 Task: Look for properties with 6 bedrooms.
Action: Mouse moved to (804, 117)
Screenshot: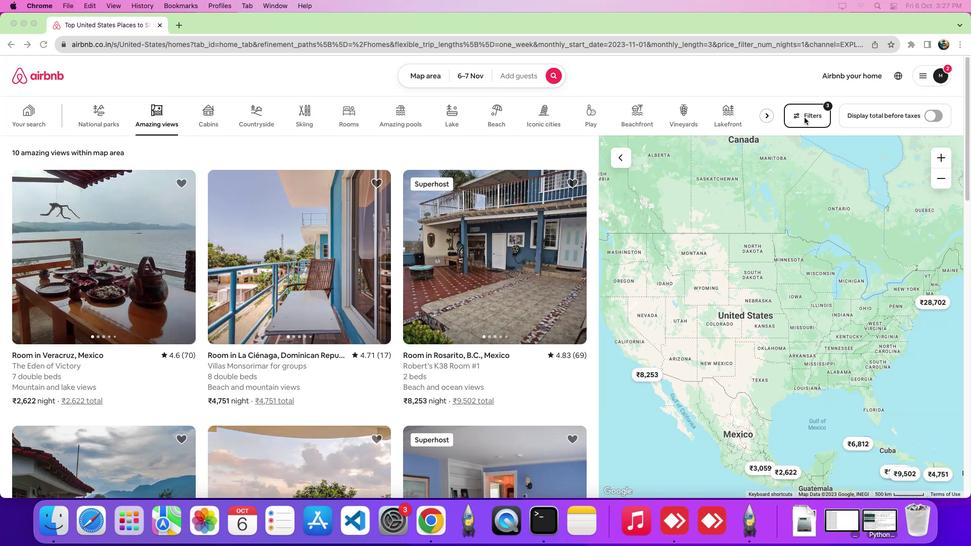 
Action: Mouse pressed left at (804, 117)
Screenshot: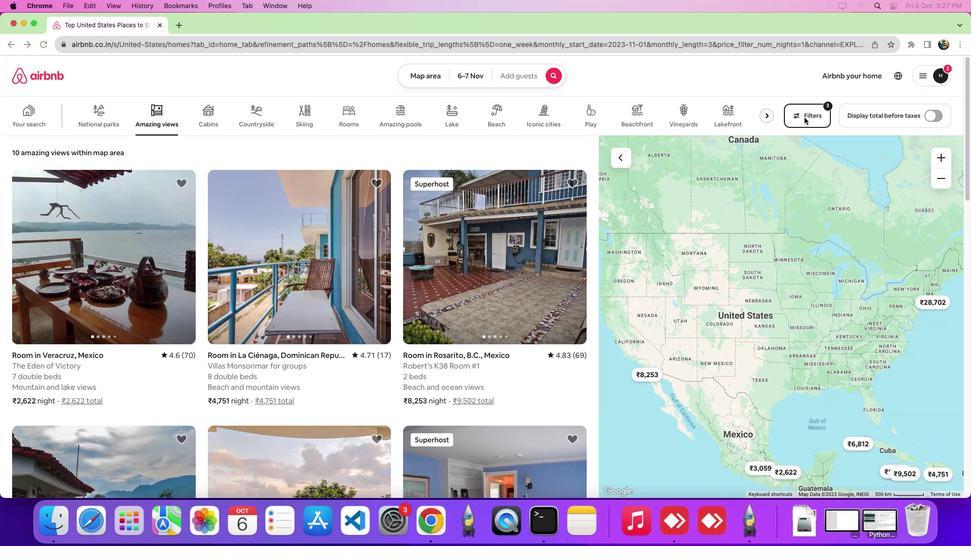 
Action: Mouse pressed left at (804, 117)
Screenshot: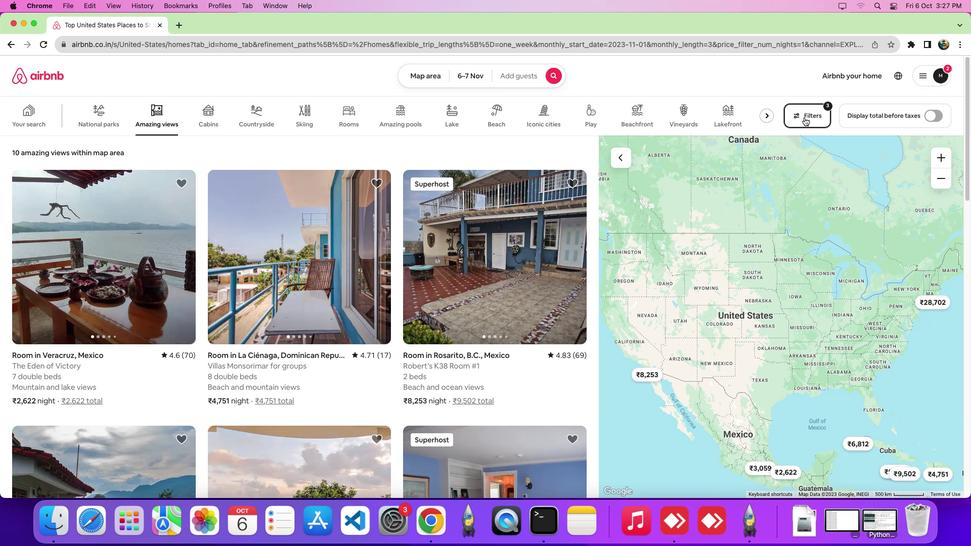 
Action: Mouse moved to (514, 188)
Screenshot: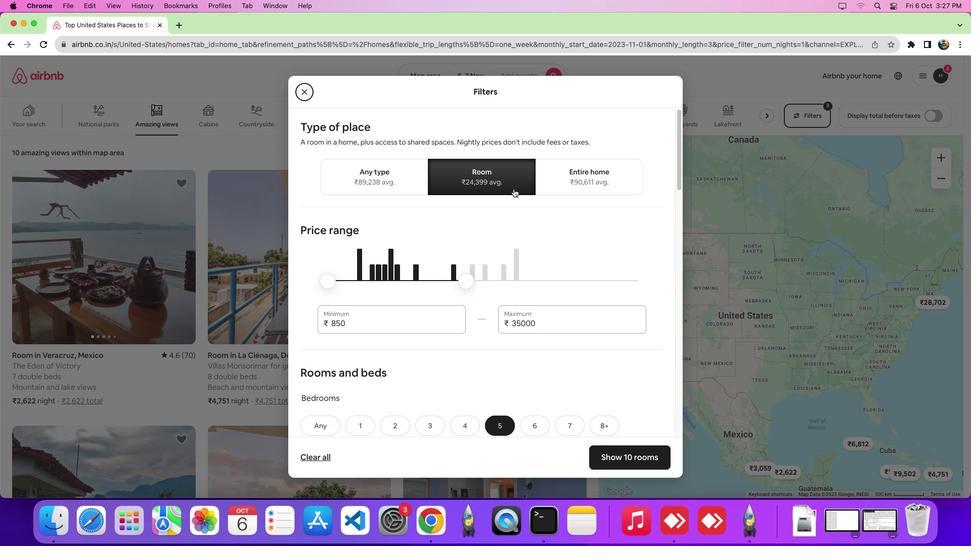 
Action: Mouse pressed left at (514, 188)
Screenshot: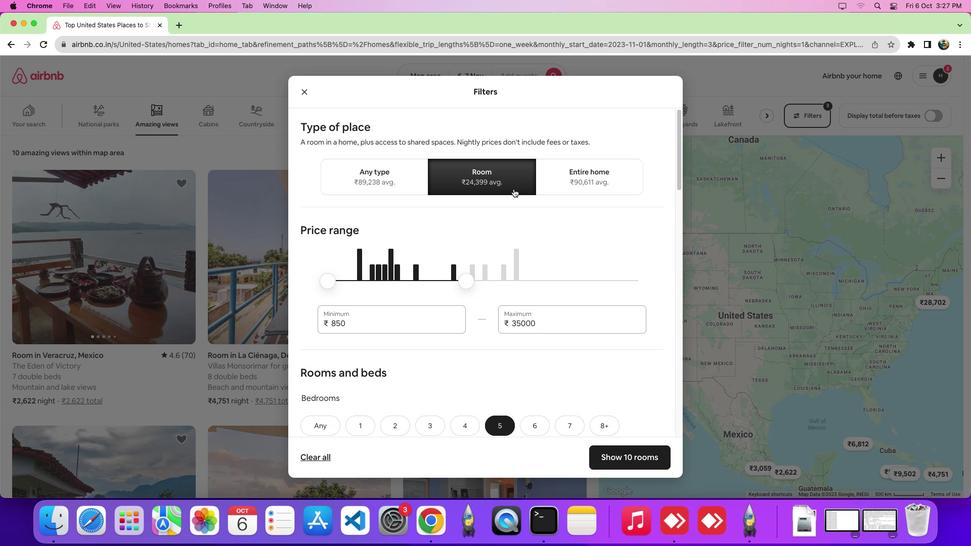
Action: Mouse moved to (530, 232)
Screenshot: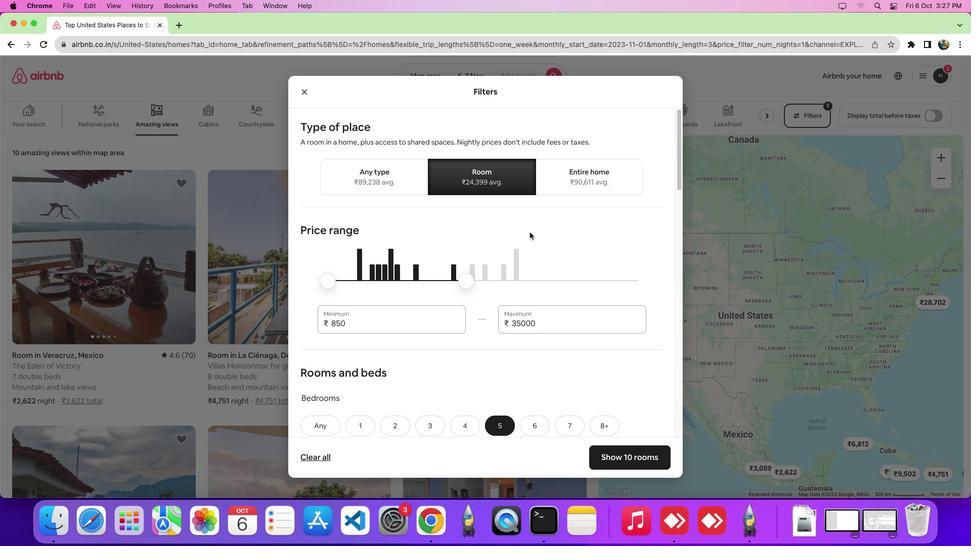 
Action: Mouse scrolled (530, 232) with delta (0, 0)
Screenshot: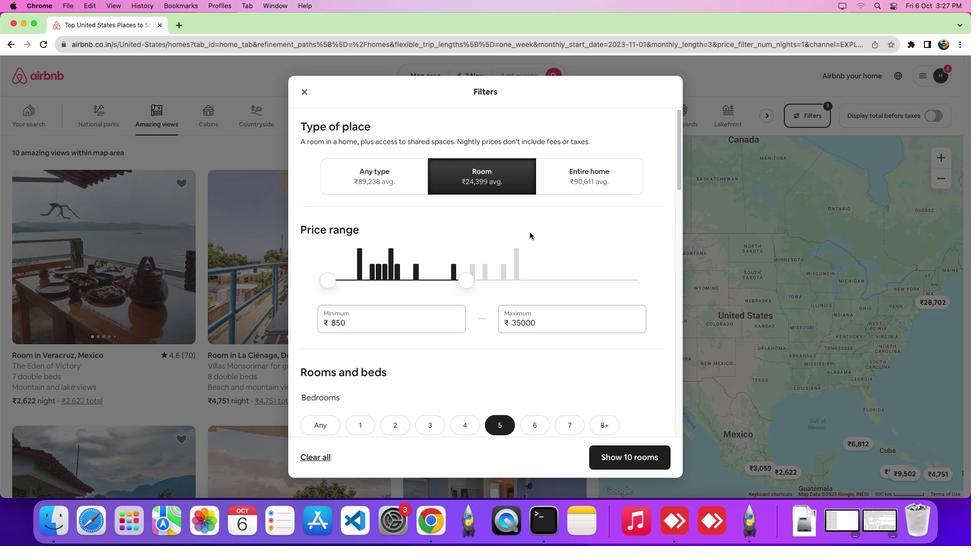 
Action: Mouse scrolled (530, 232) with delta (0, 0)
Screenshot: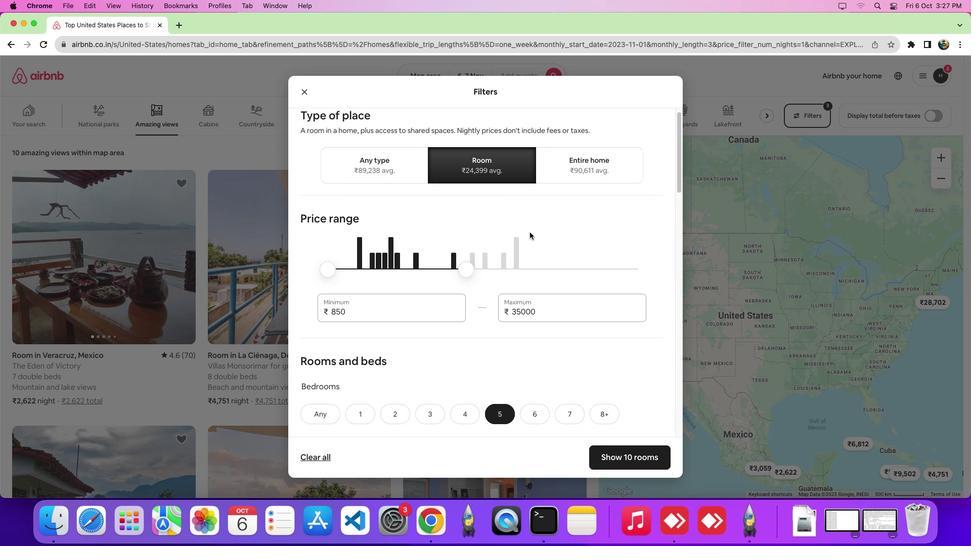 
Action: Mouse scrolled (530, 232) with delta (0, -1)
Screenshot: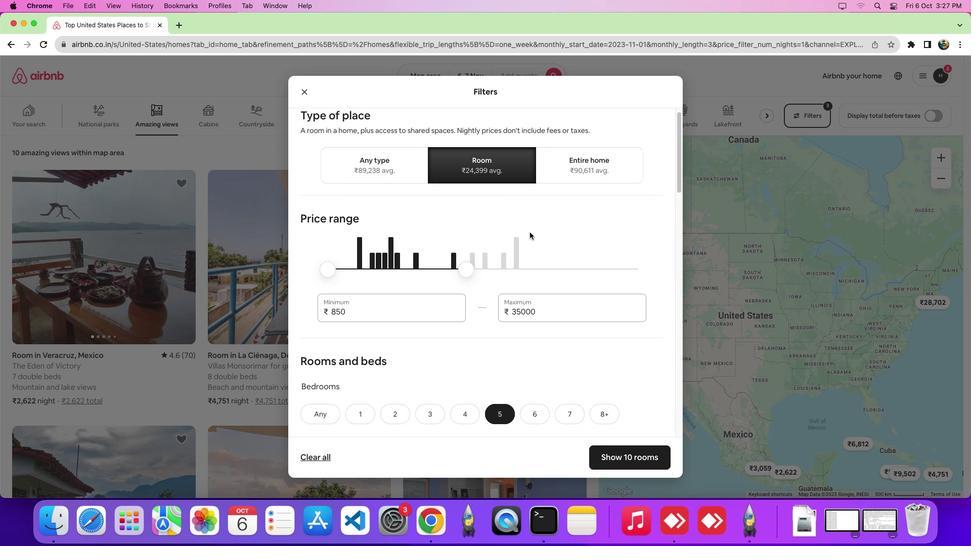 
Action: Mouse scrolled (530, 232) with delta (0, -2)
Screenshot: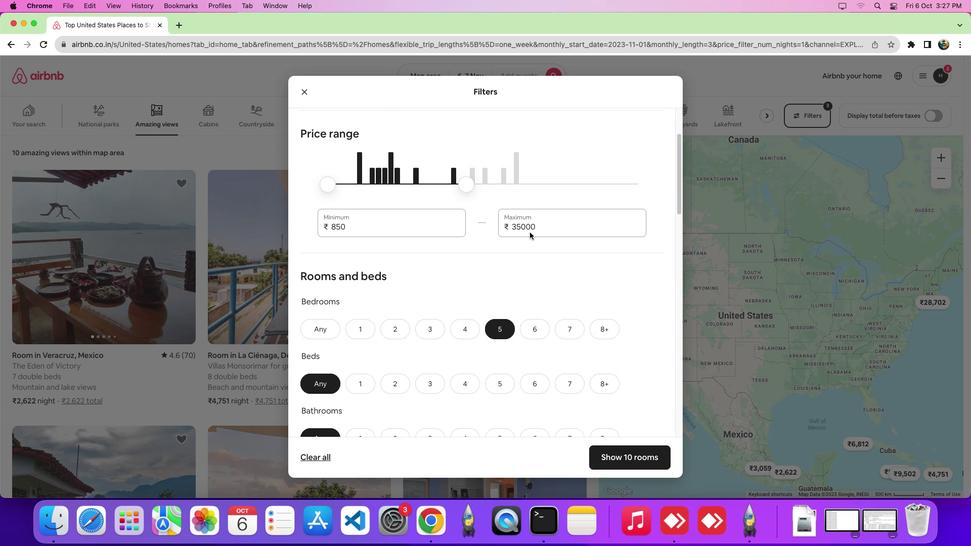 
Action: Mouse moved to (530, 232)
Screenshot: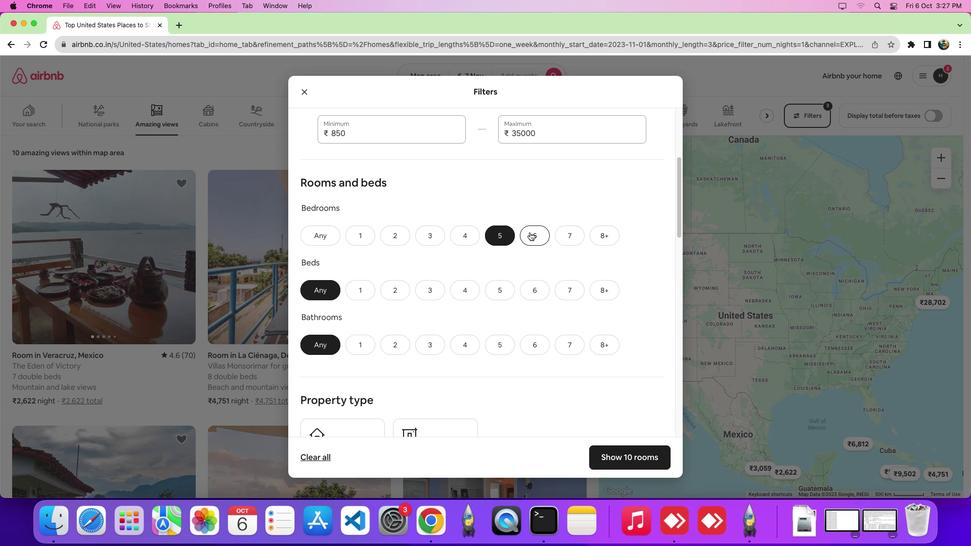 
Action: Mouse scrolled (530, 232) with delta (0, 0)
Screenshot: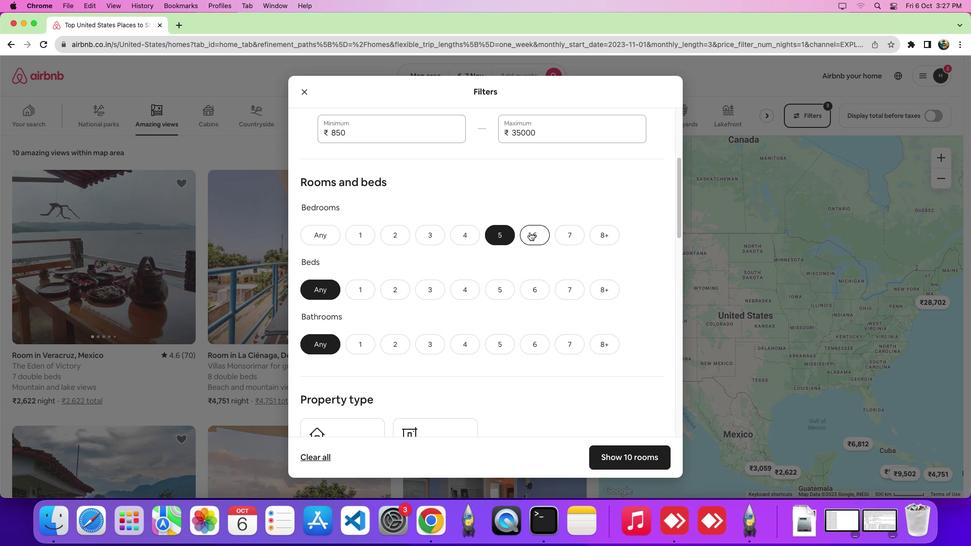 
Action: Mouse moved to (533, 234)
Screenshot: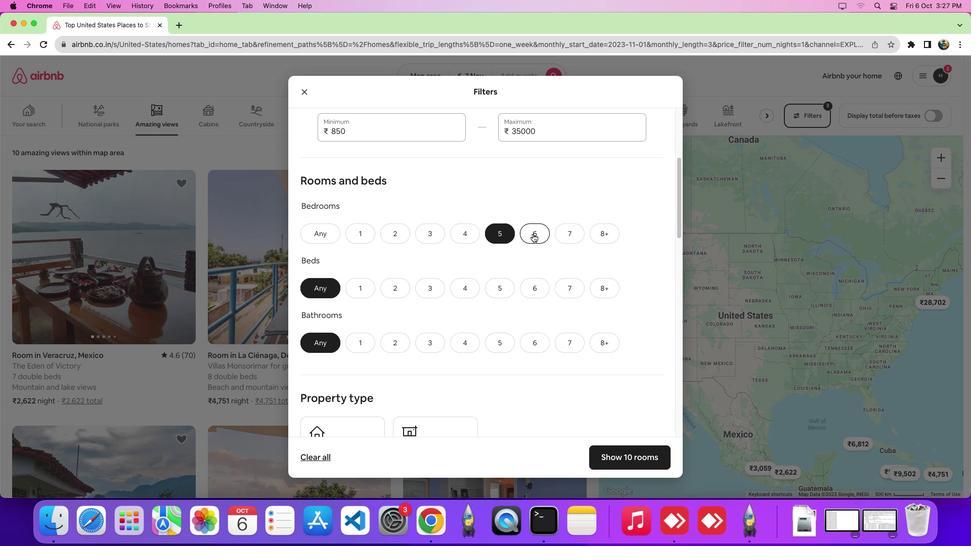 
Action: Mouse pressed left at (533, 234)
Screenshot: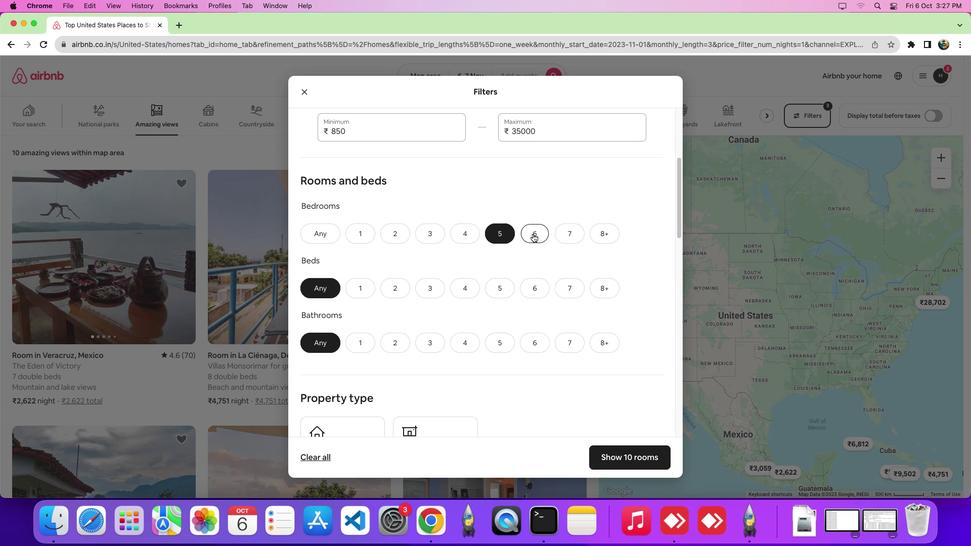 
Action: Mouse moved to (636, 459)
Screenshot: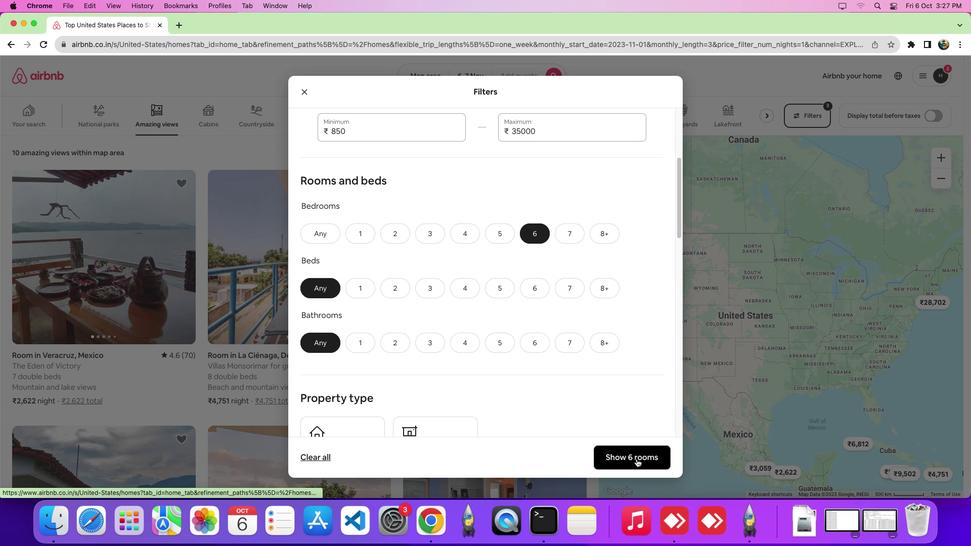 
Action: Mouse pressed left at (636, 459)
Screenshot: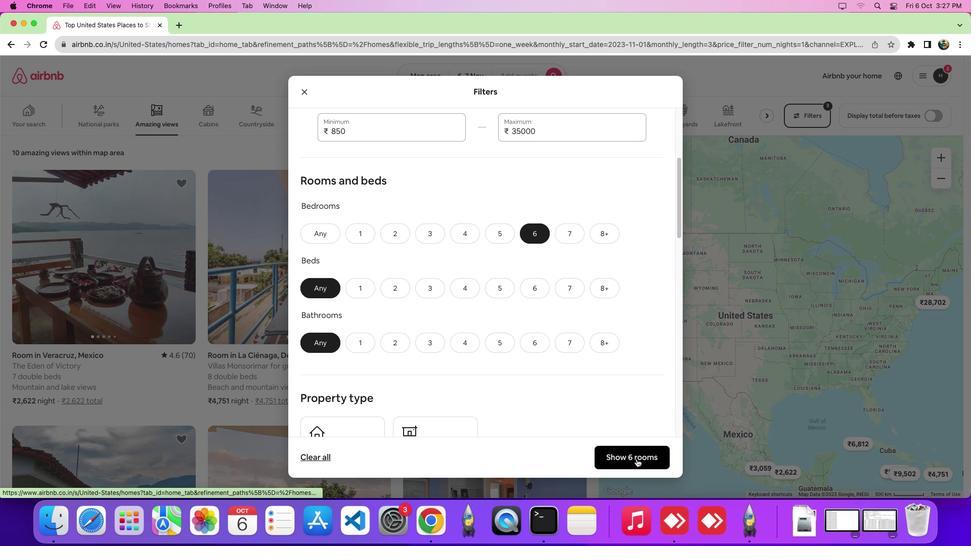 
Action: Mouse moved to (589, 280)
Screenshot: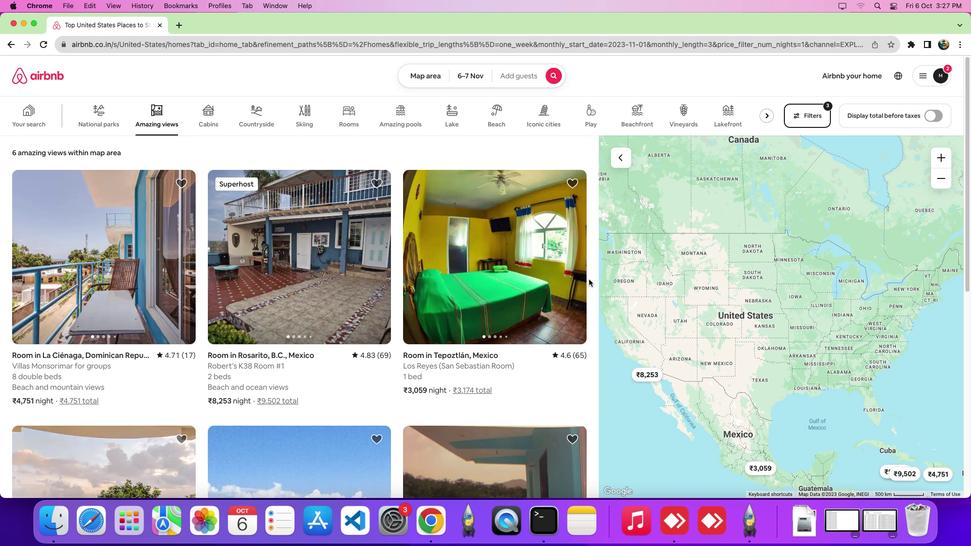 
